 Task: For heading Arial black with underline.  font size for heading18,  'Change the font style of data to'Calibri.  and font size to 9,  Change the alignment of both headline & data to Align center.  In the sheet  BankTransactions analysisbook
Action: Mouse moved to (83, 100)
Screenshot: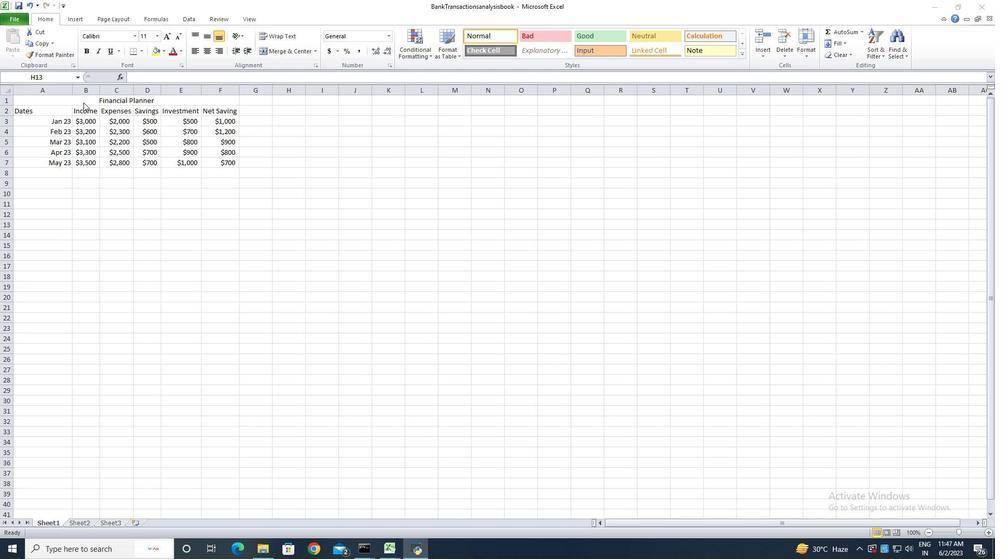 
Action: Mouse pressed left at (83, 100)
Screenshot: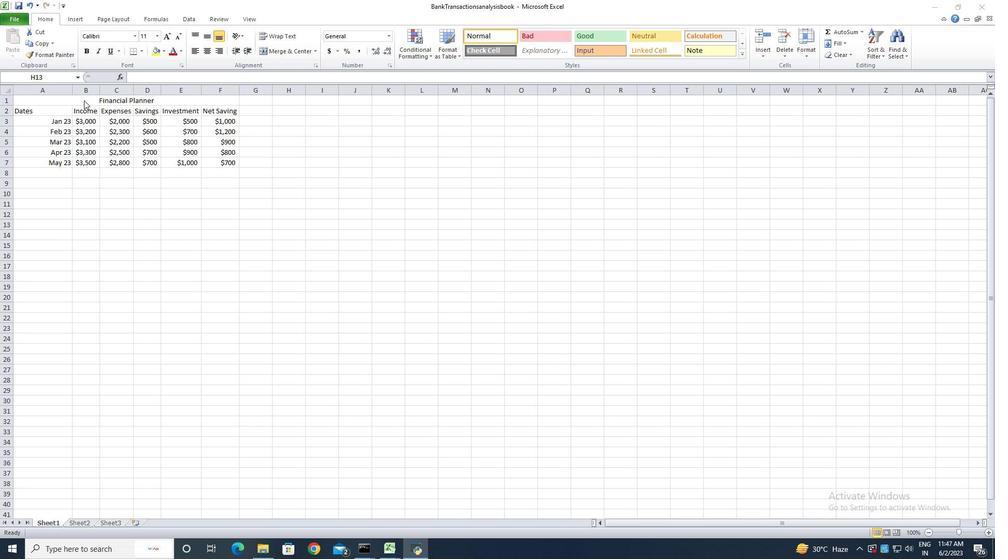 
Action: Mouse pressed left at (83, 100)
Screenshot: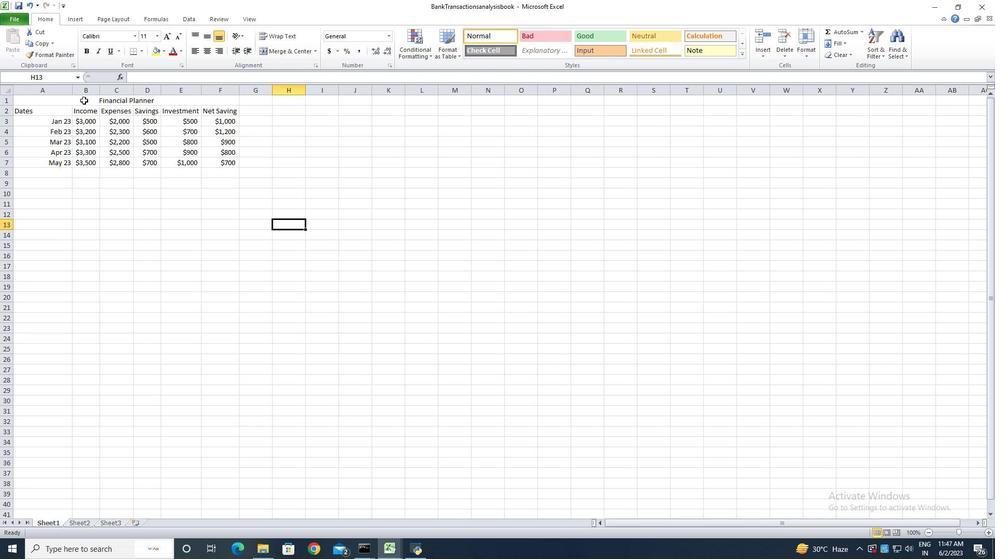 
Action: Mouse pressed left at (83, 100)
Screenshot: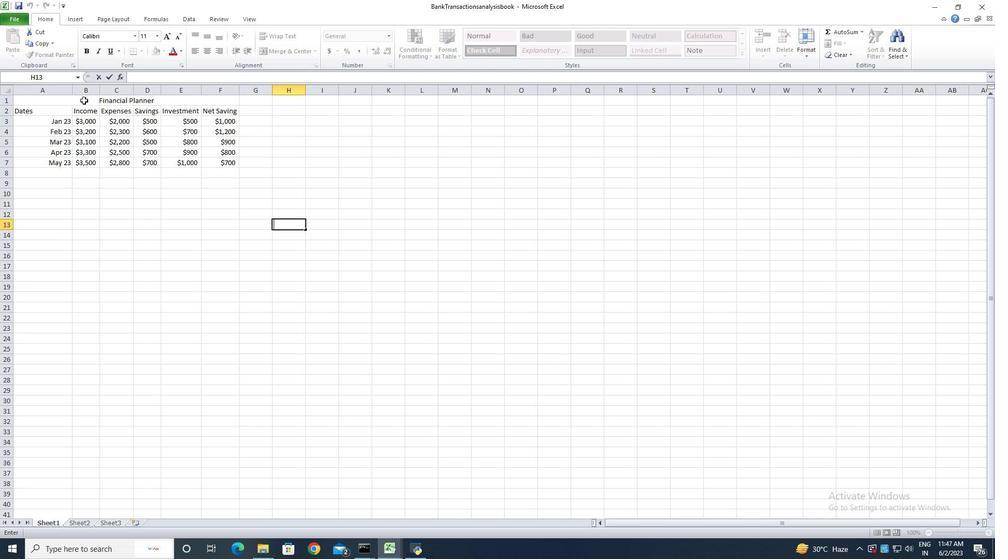 
Action: Mouse moved to (135, 35)
Screenshot: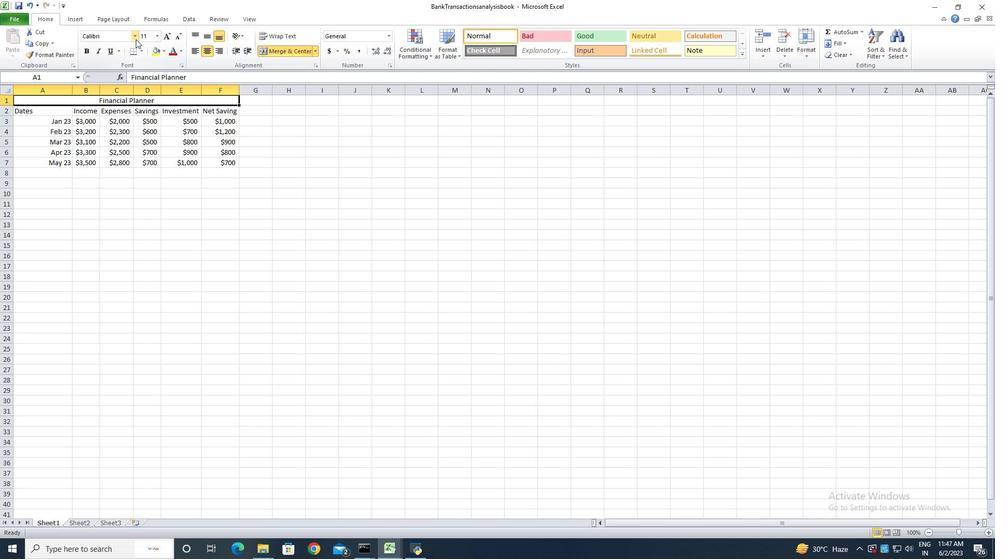 
Action: Mouse pressed left at (135, 35)
Screenshot: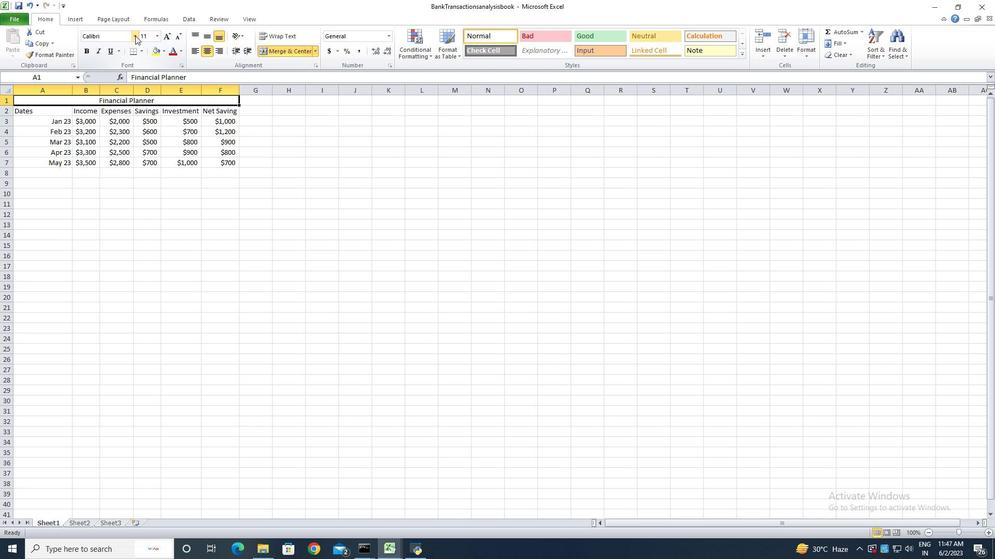 
Action: Mouse moved to (119, 130)
Screenshot: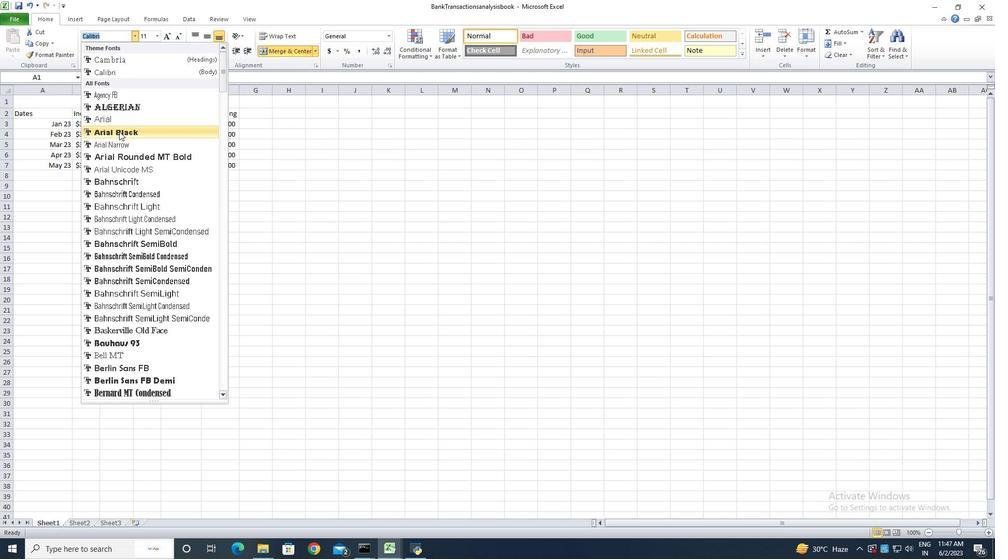 
Action: Mouse pressed left at (119, 130)
Screenshot: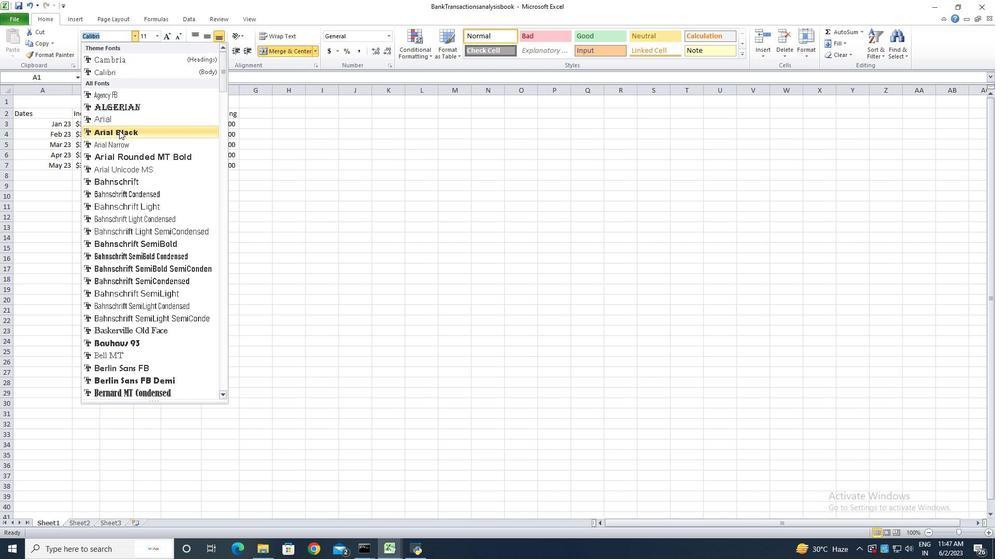 
Action: Mouse moved to (119, 51)
Screenshot: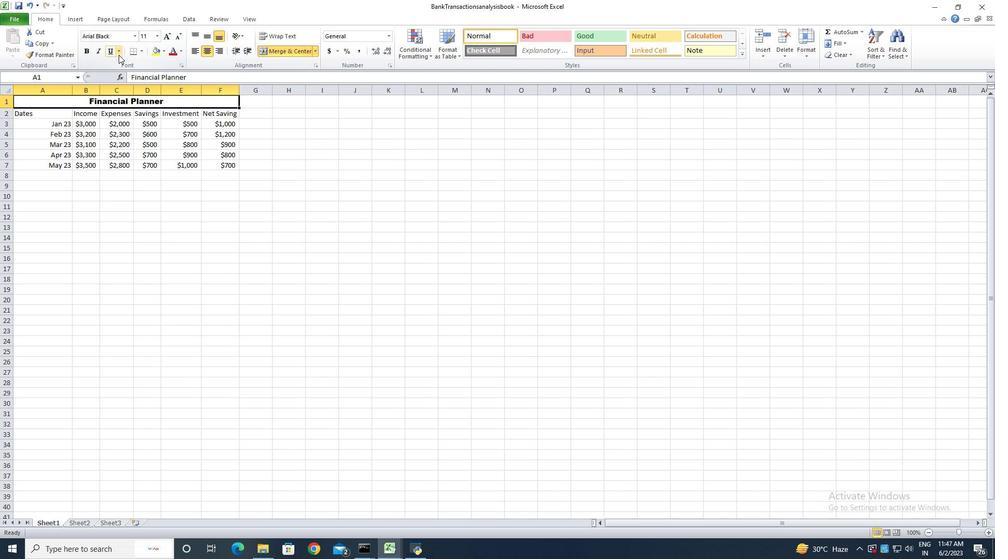 
Action: Mouse pressed left at (119, 51)
Screenshot: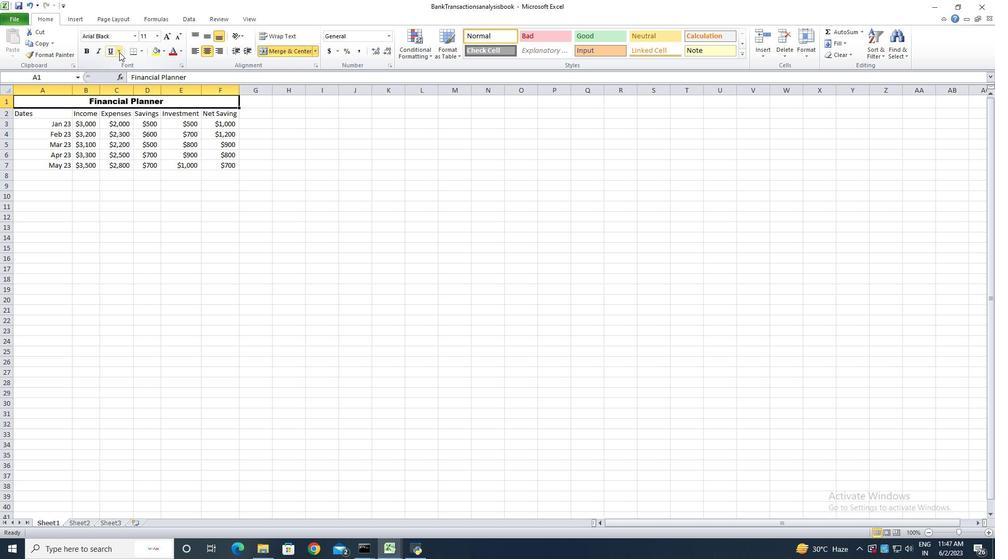 
Action: Mouse moved to (126, 63)
Screenshot: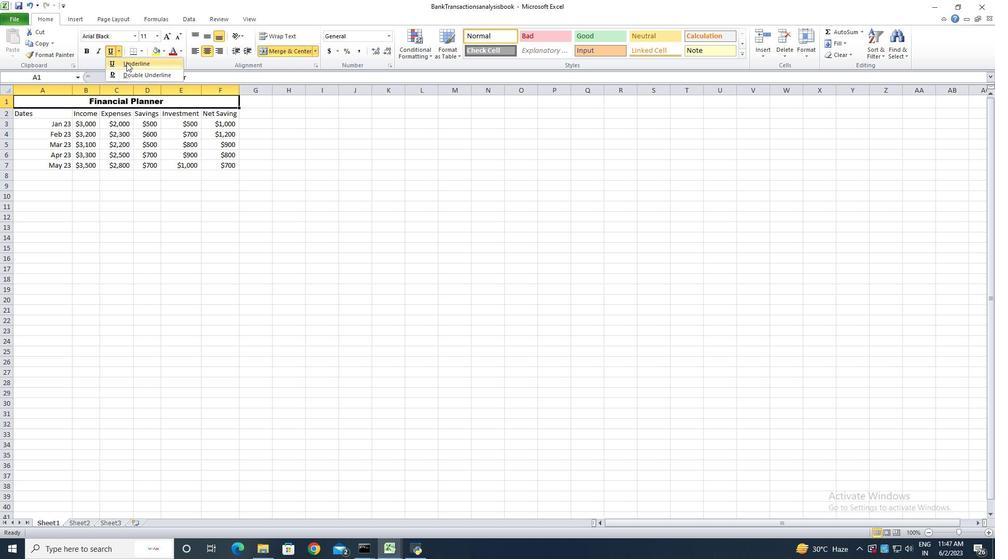 
Action: Mouse pressed left at (126, 63)
Screenshot: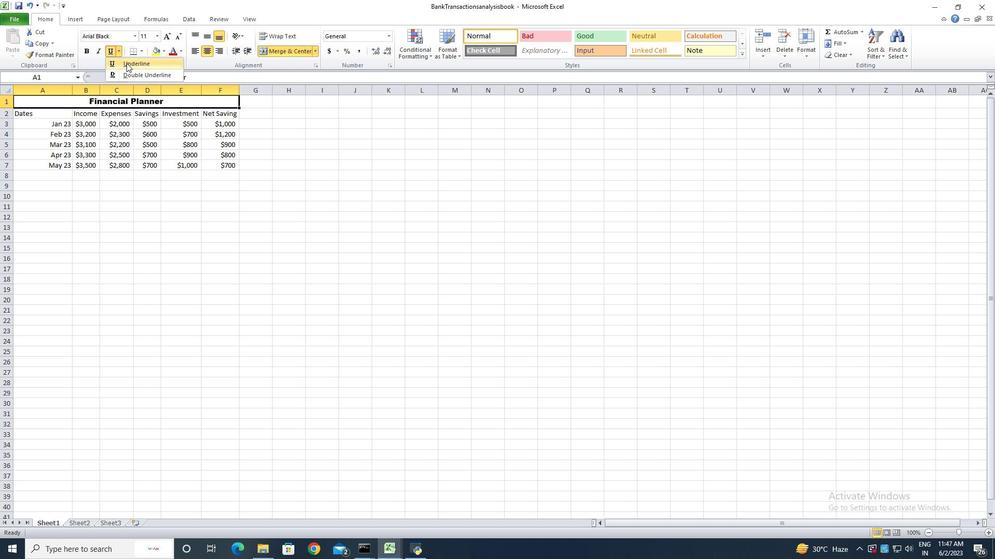 
Action: Mouse moved to (171, 36)
Screenshot: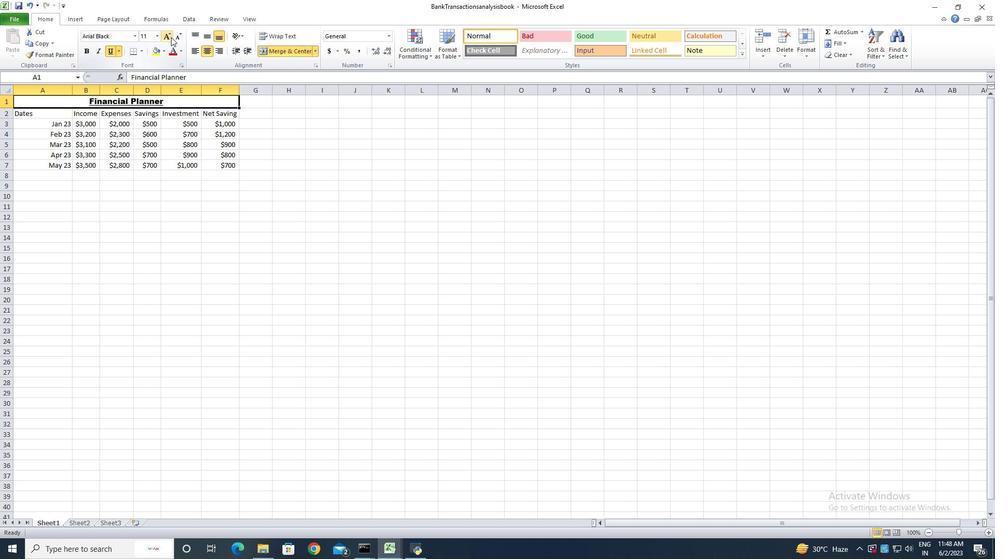 
Action: Mouse pressed left at (171, 36)
Screenshot: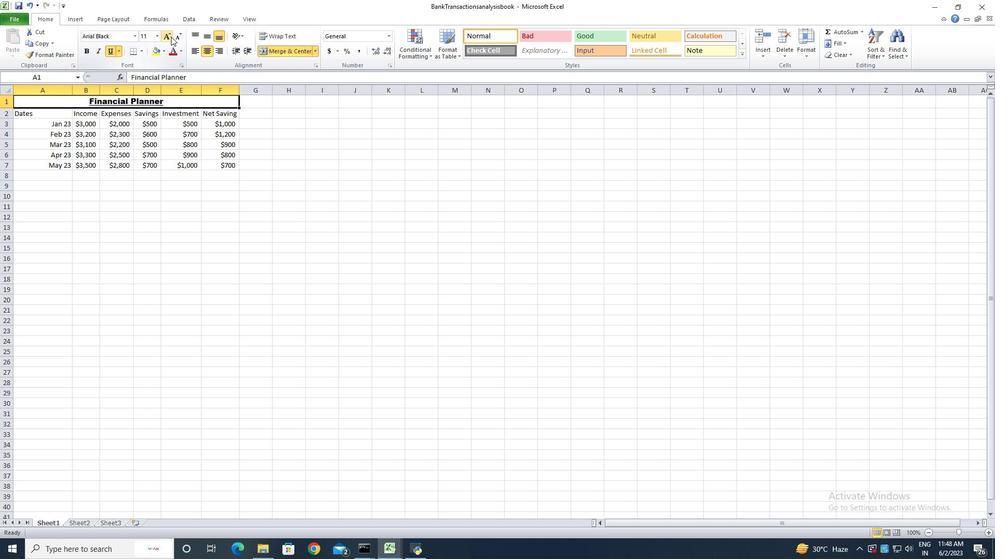 
Action: Mouse pressed left at (171, 36)
Screenshot: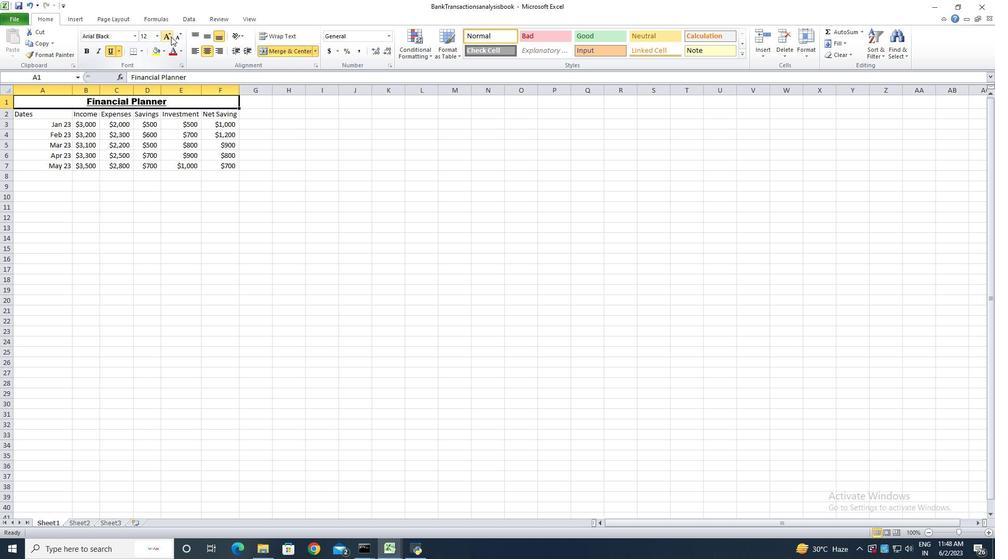 
Action: Mouse pressed left at (171, 36)
Screenshot: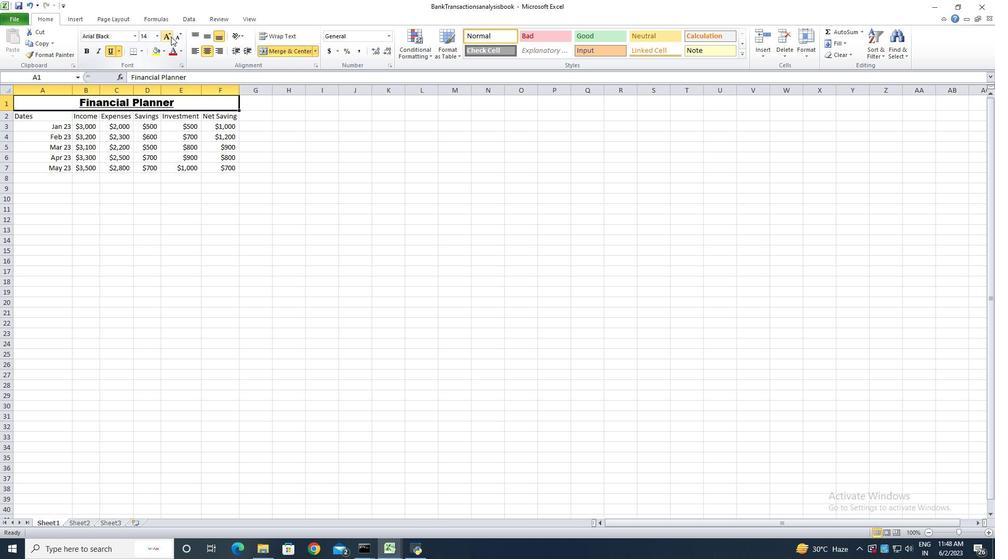 
Action: Mouse pressed left at (171, 36)
Screenshot: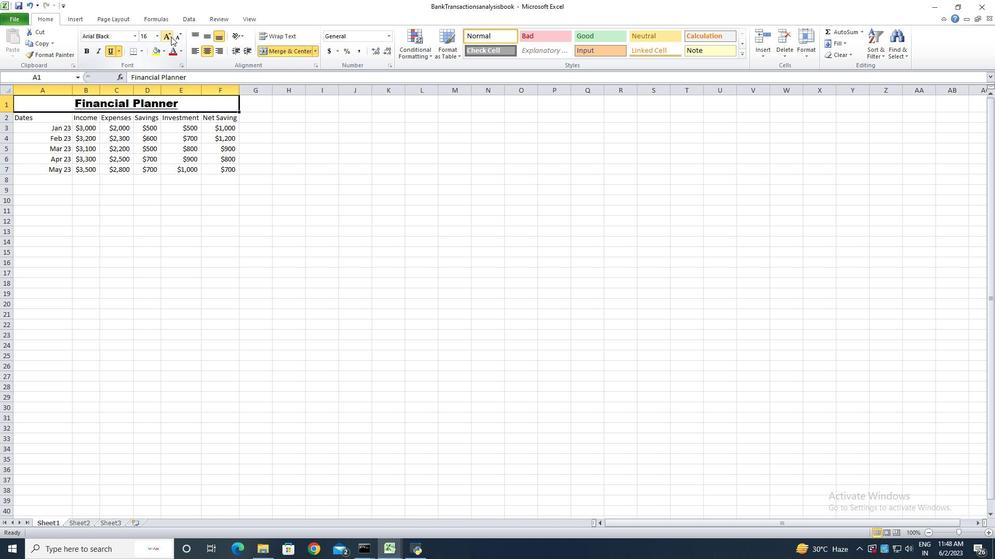 
Action: Mouse moved to (184, 234)
Screenshot: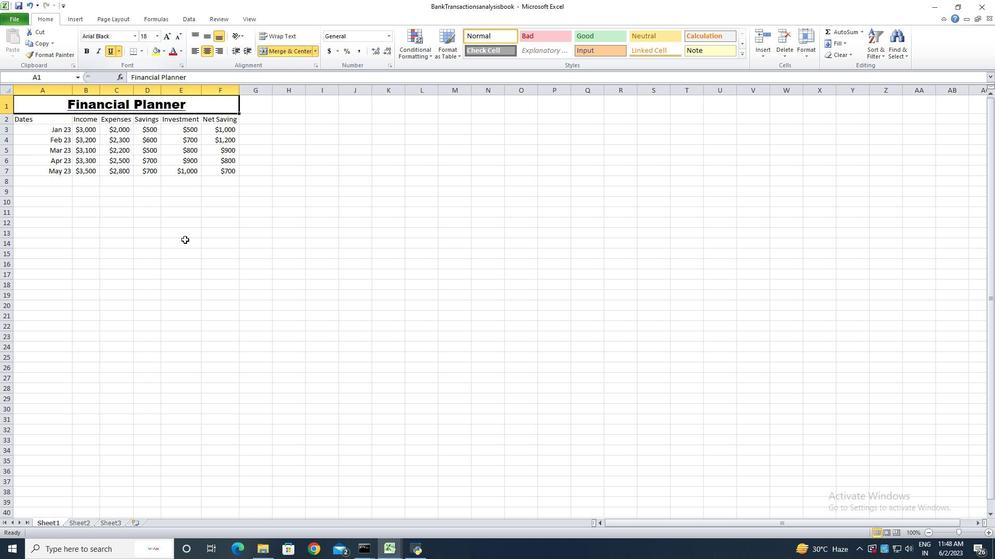 
Action: Mouse pressed left at (184, 234)
Screenshot: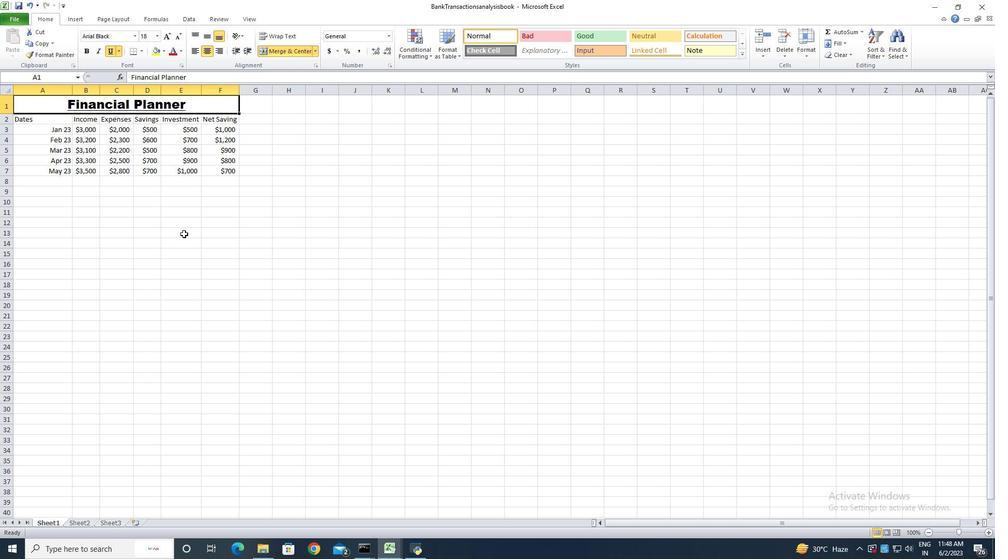 
Action: Mouse moved to (46, 120)
Screenshot: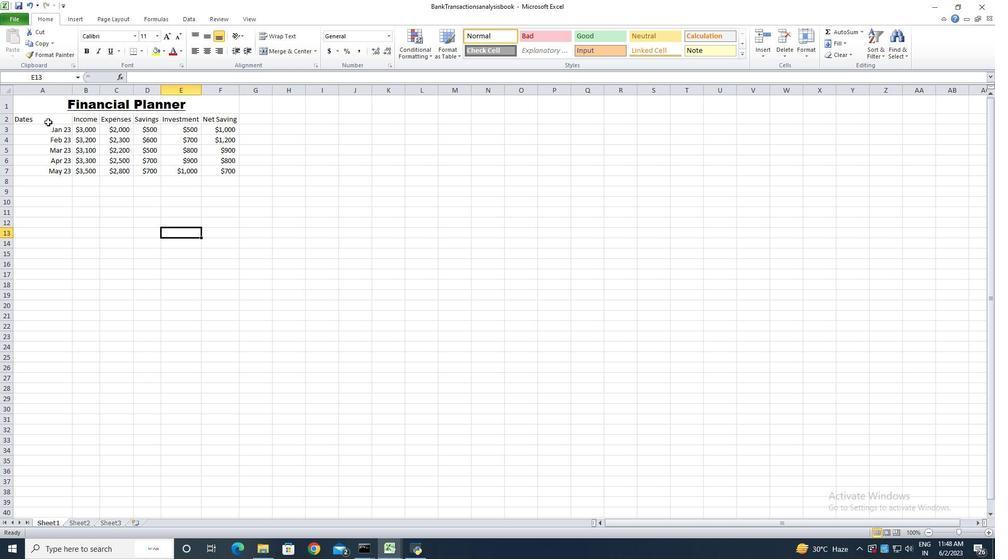
Action: Mouse pressed left at (46, 120)
Screenshot: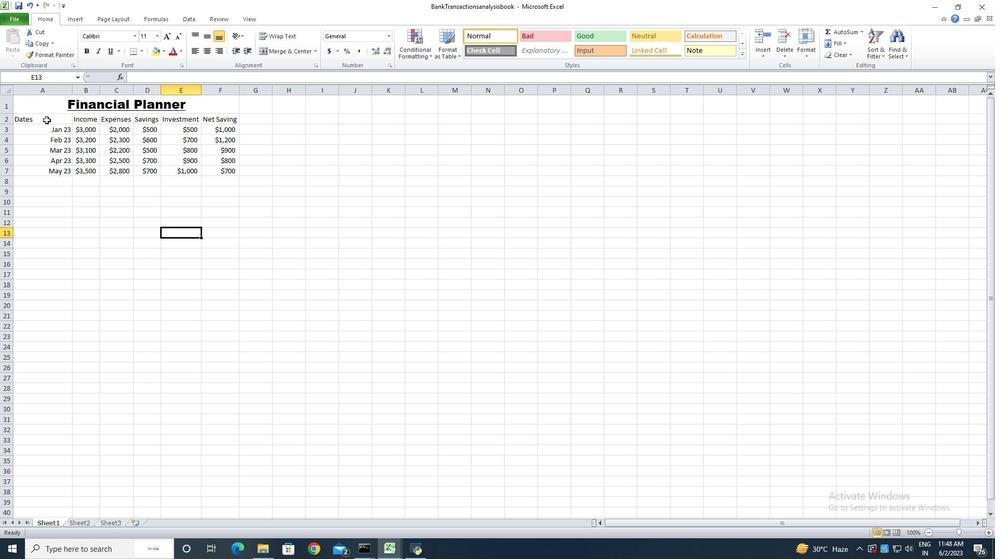 
Action: Mouse moved to (137, 36)
Screenshot: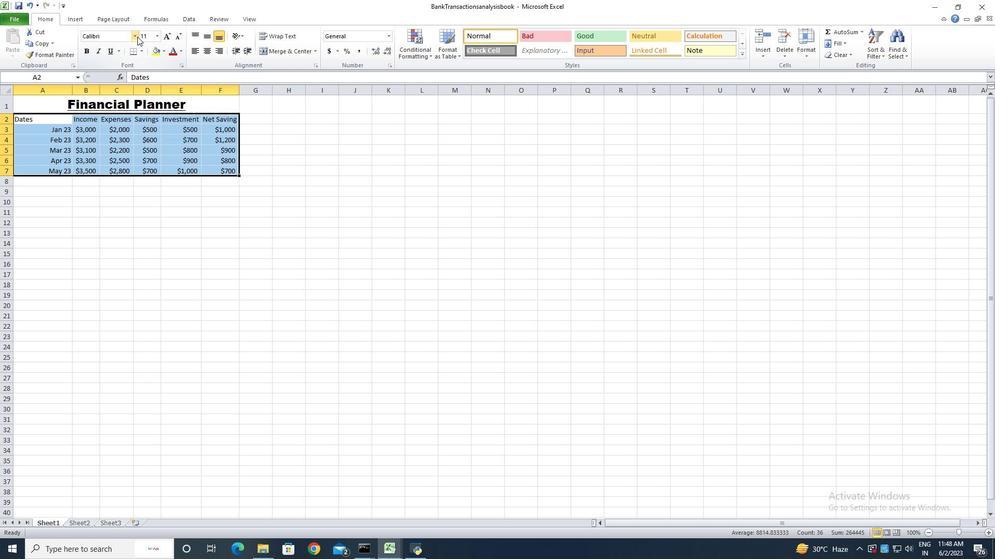 
Action: Mouse pressed left at (137, 36)
Screenshot: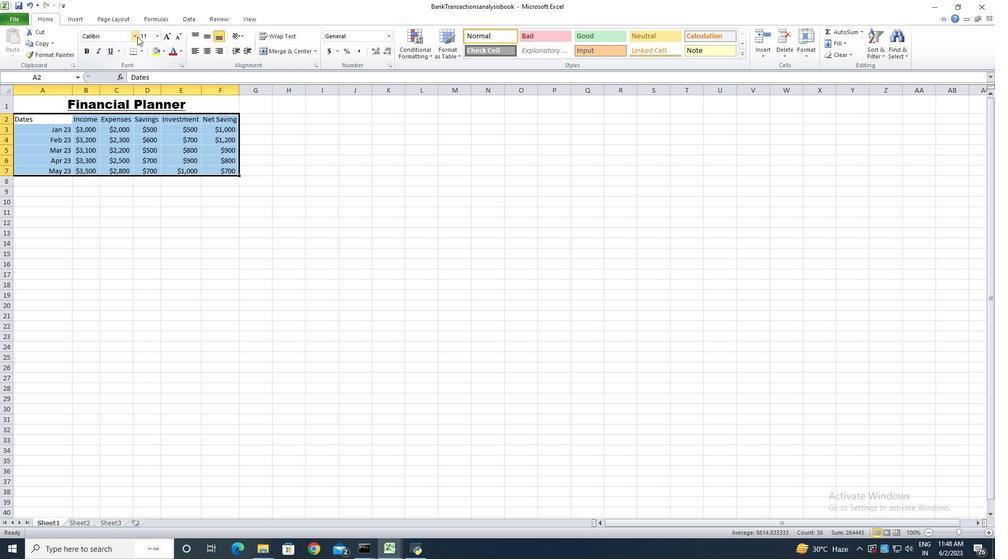 
Action: Mouse moved to (122, 75)
Screenshot: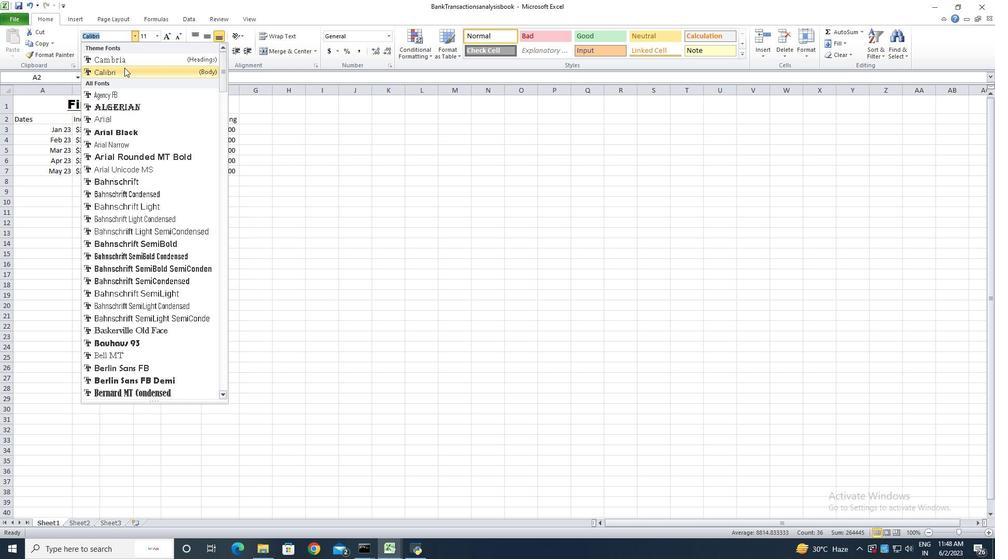 
Action: Mouse pressed left at (122, 75)
Screenshot: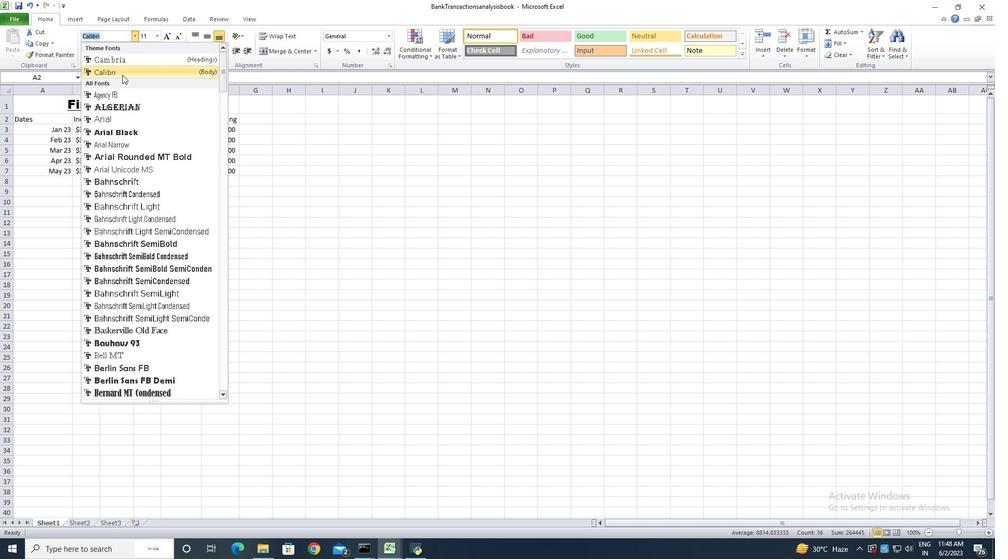 
Action: Mouse moved to (179, 36)
Screenshot: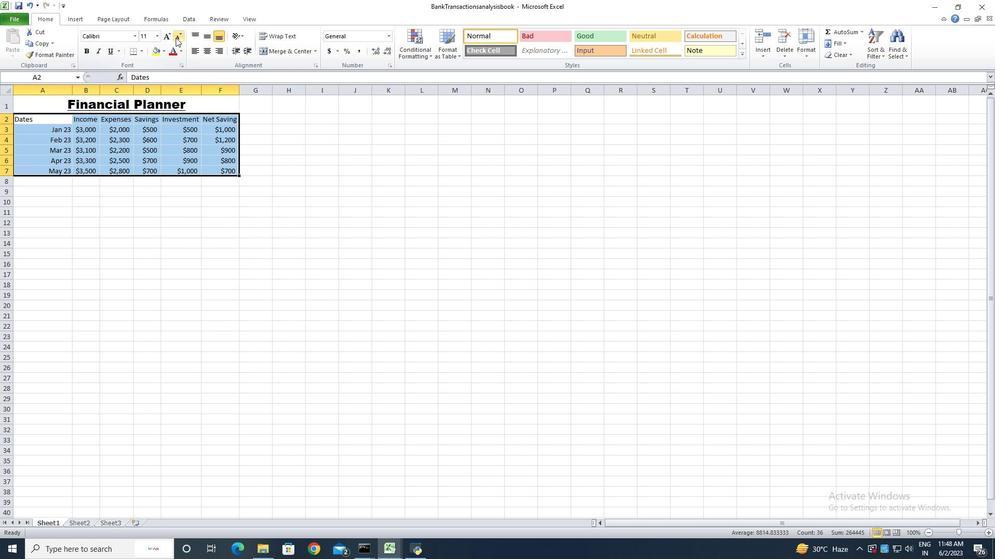 
Action: Mouse pressed left at (179, 36)
Screenshot: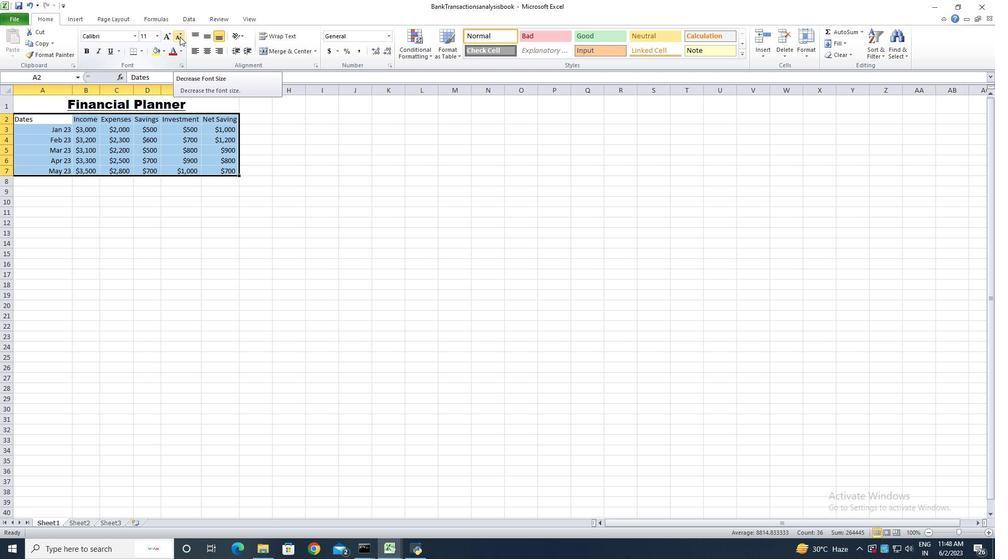 
Action: Mouse pressed left at (179, 36)
Screenshot: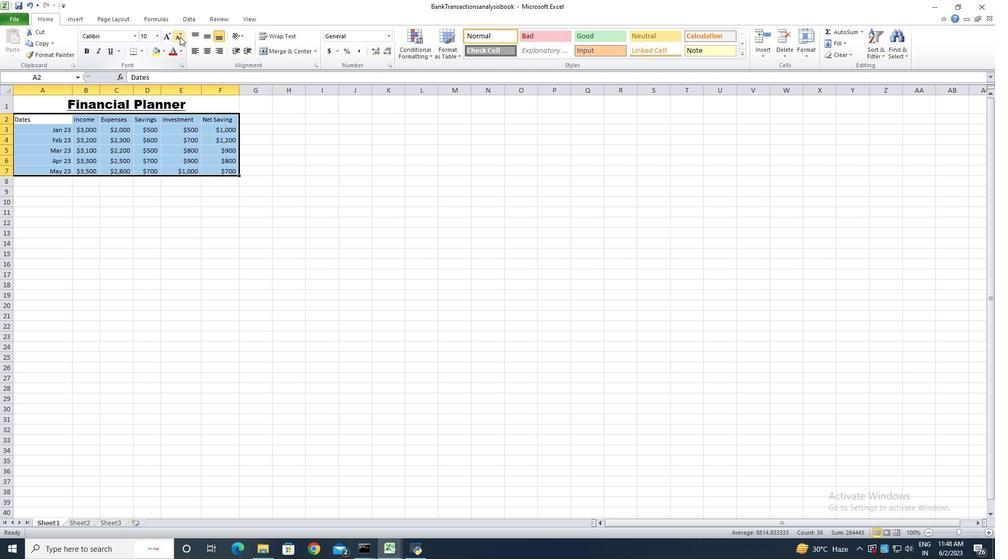 
Action: Mouse moved to (162, 238)
Screenshot: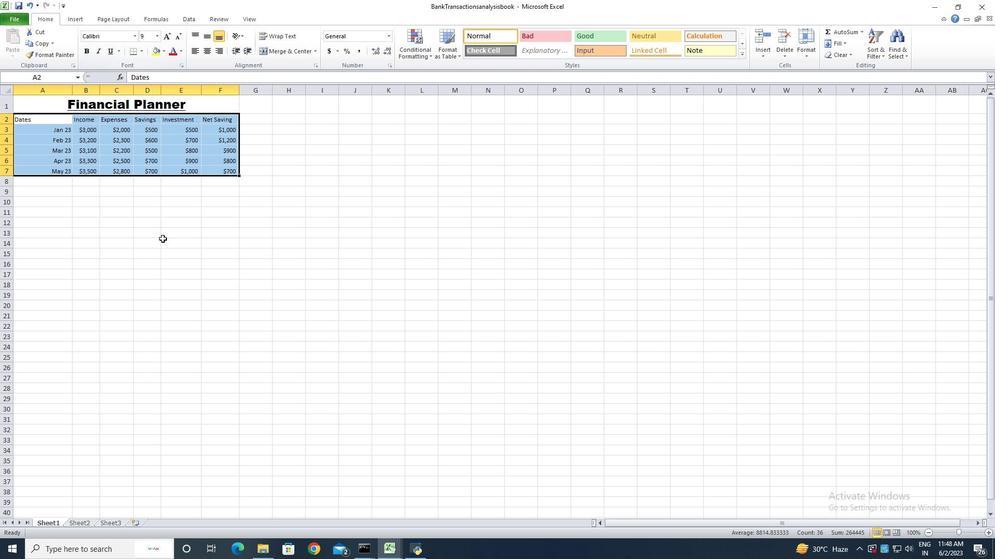 
Action: Mouse pressed left at (162, 238)
Screenshot: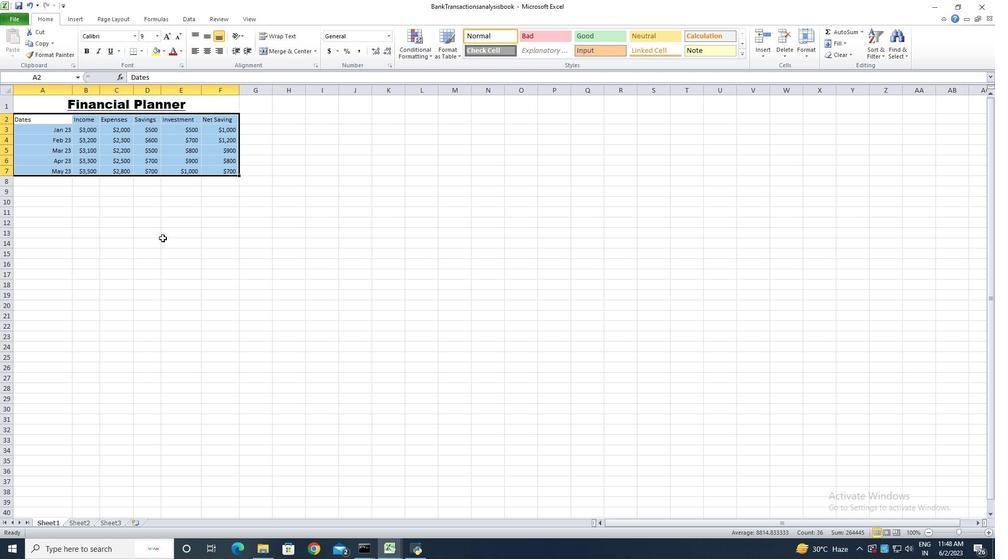 
Action: Mouse moved to (43, 104)
Screenshot: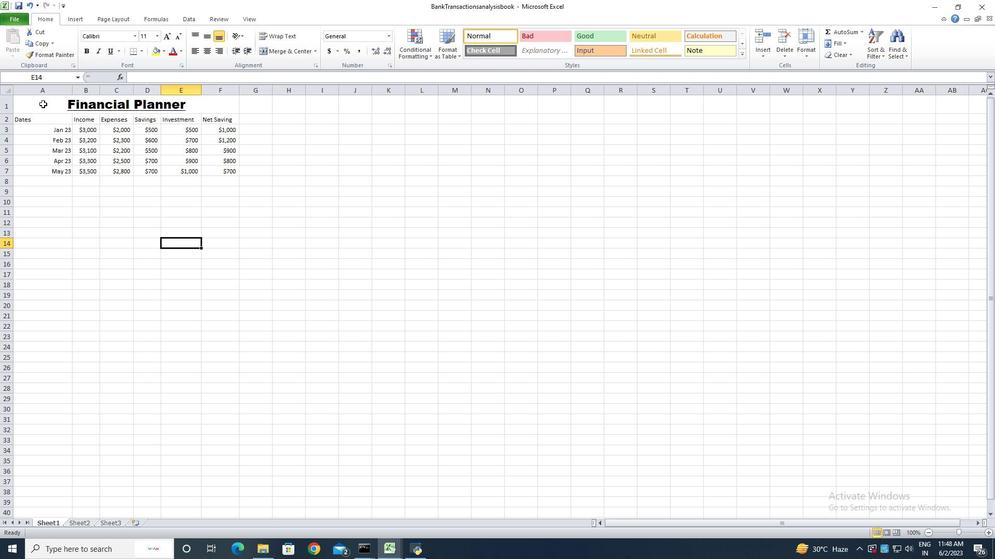
Action: Mouse pressed left at (43, 104)
Screenshot: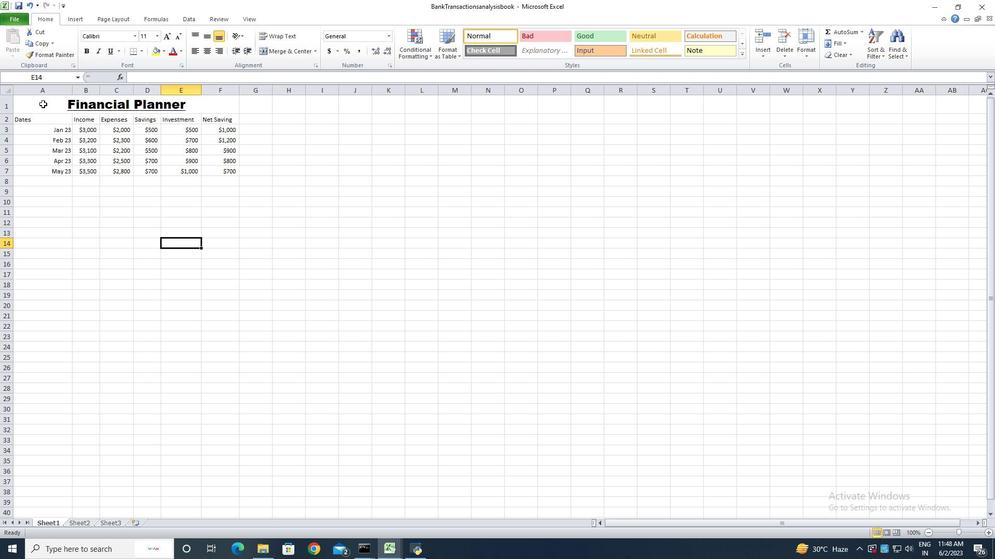 
Action: Mouse moved to (206, 52)
Screenshot: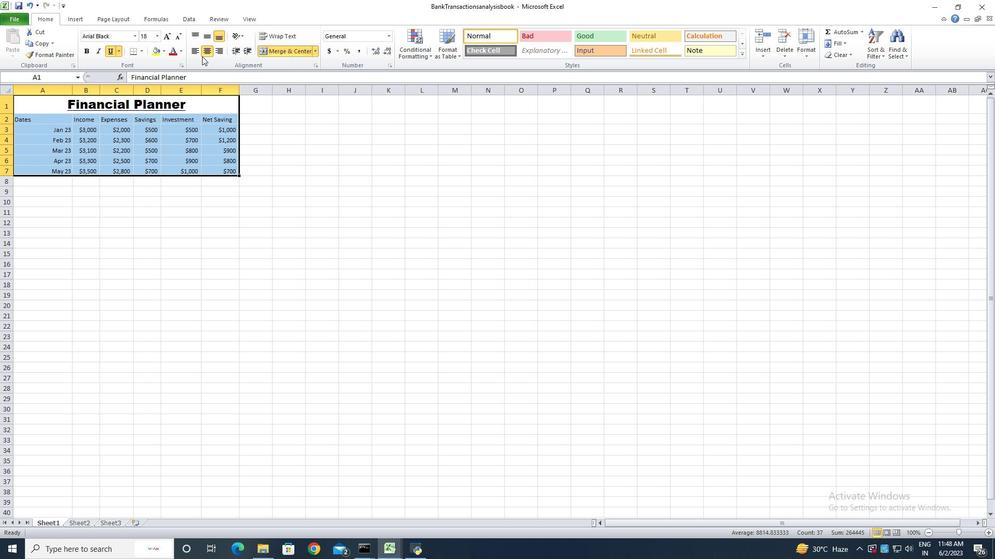 
Action: Mouse pressed left at (206, 52)
Screenshot: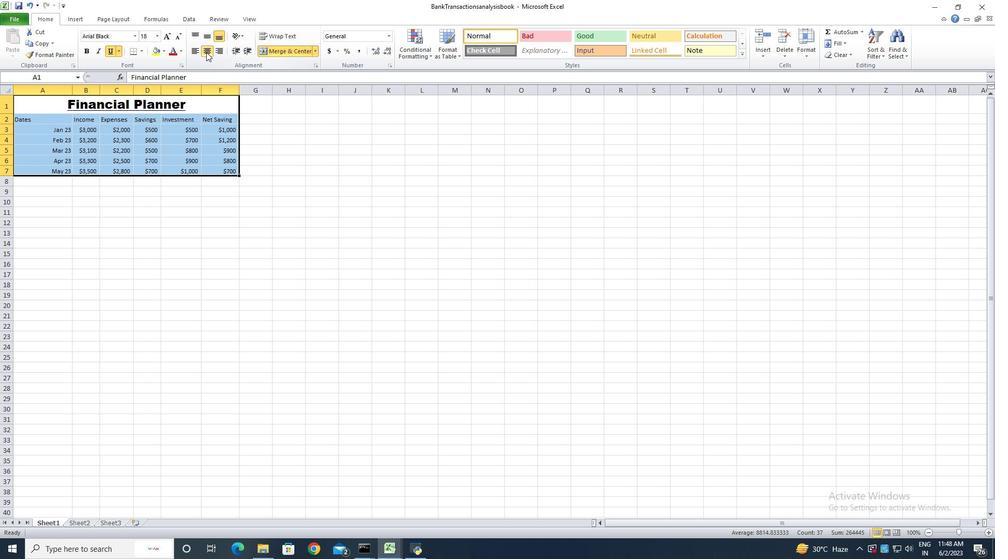 
Action: Mouse pressed left at (206, 52)
Screenshot: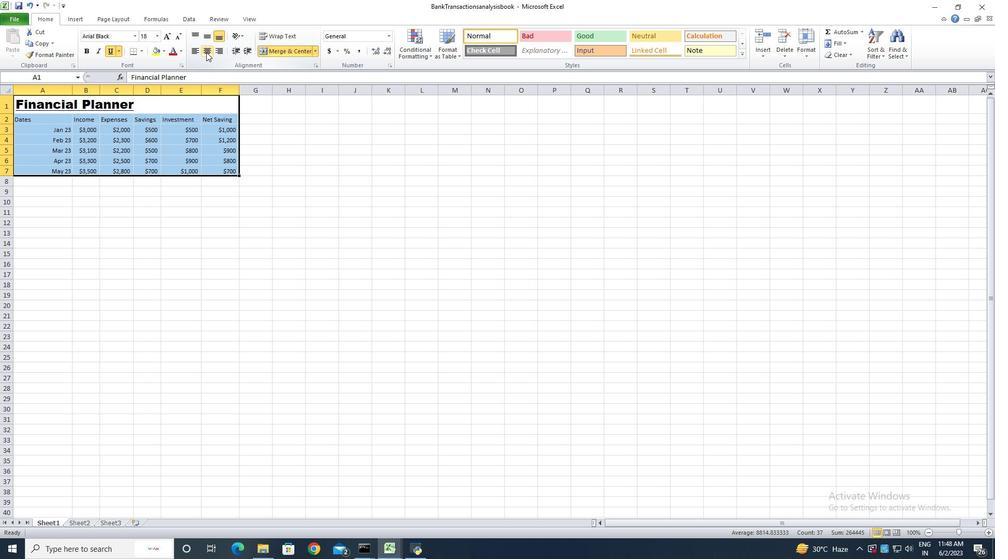 
Action: Mouse moved to (233, 225)
Screenshot: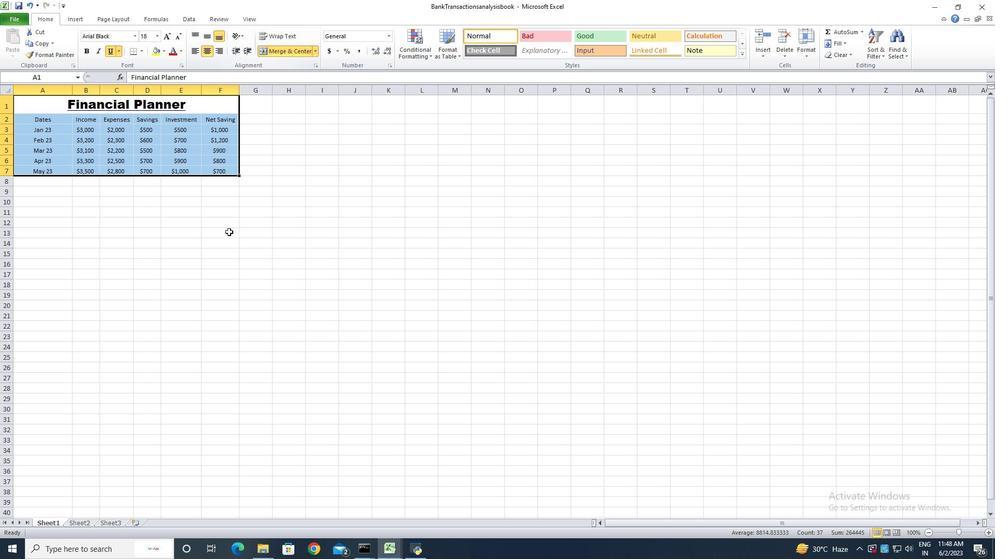 
Action: Mouse pressed left at (233, 225)
Screenshot: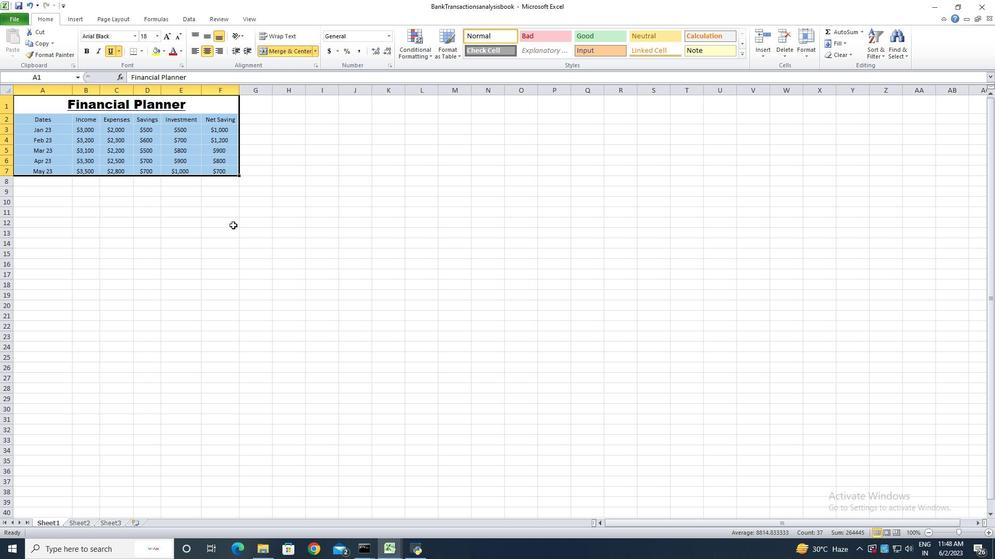 
Action: Key pressed ctrl+S<'\x13'><'\x13'><'\x13'>
Screenshot: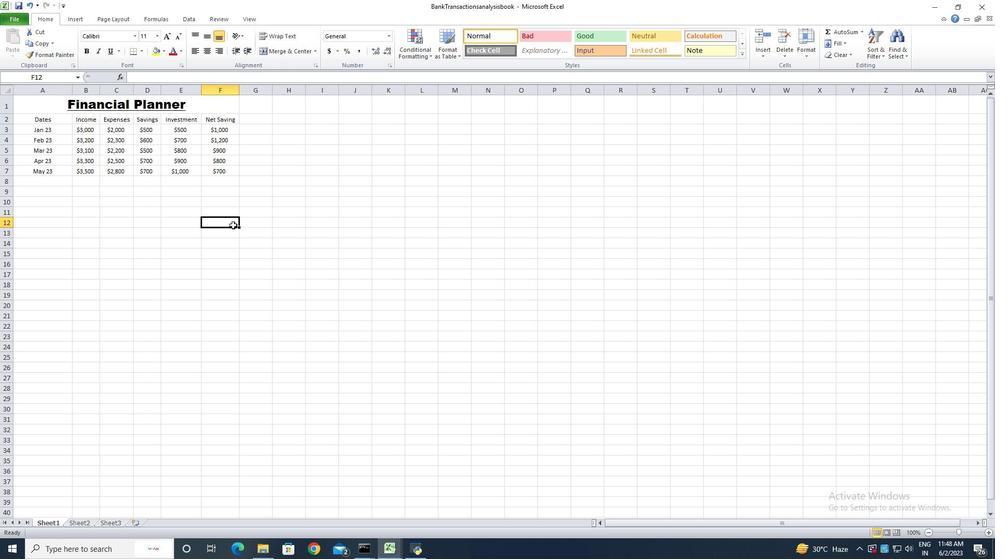 
